 Task: Set the Credit Note to "Active" under New Invoice in Find Invoice.
Action: Mouse moved to (139, 19)
Screenshot: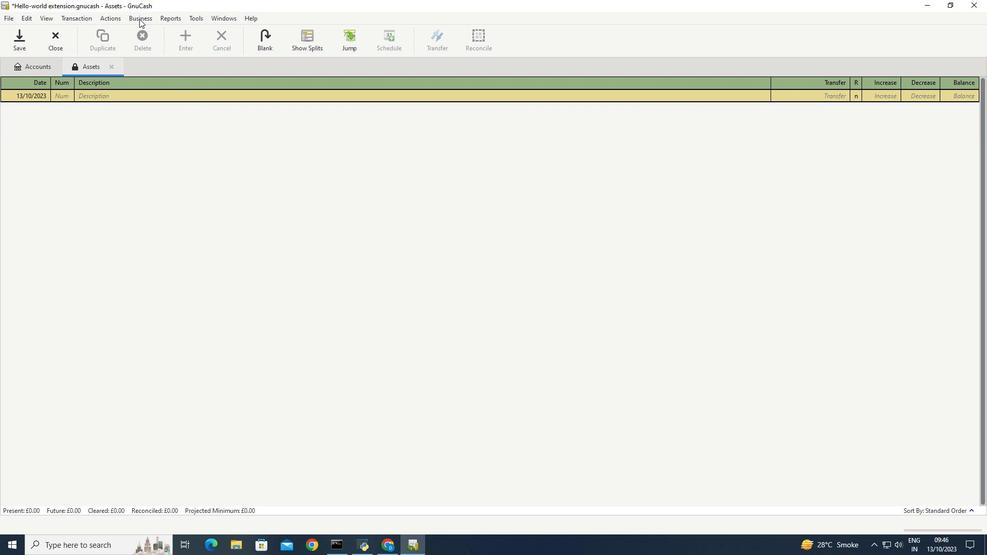 
Action: Mouse pressed left at (139, 19)
Screenshot: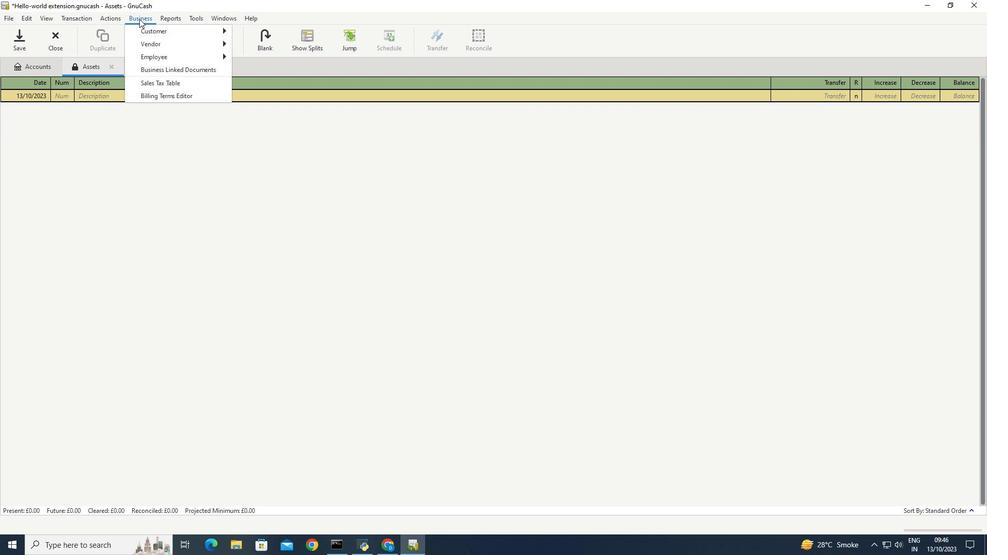 
Action: Mouse moved to (272, 83)
Screenshot: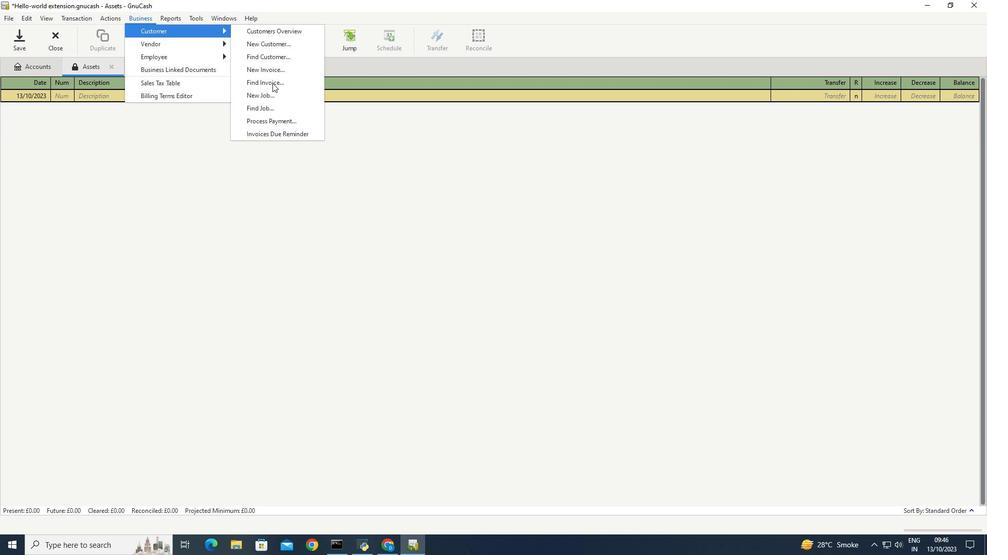 
Action: Mouse pressed left at (272, 83)
Screenshot: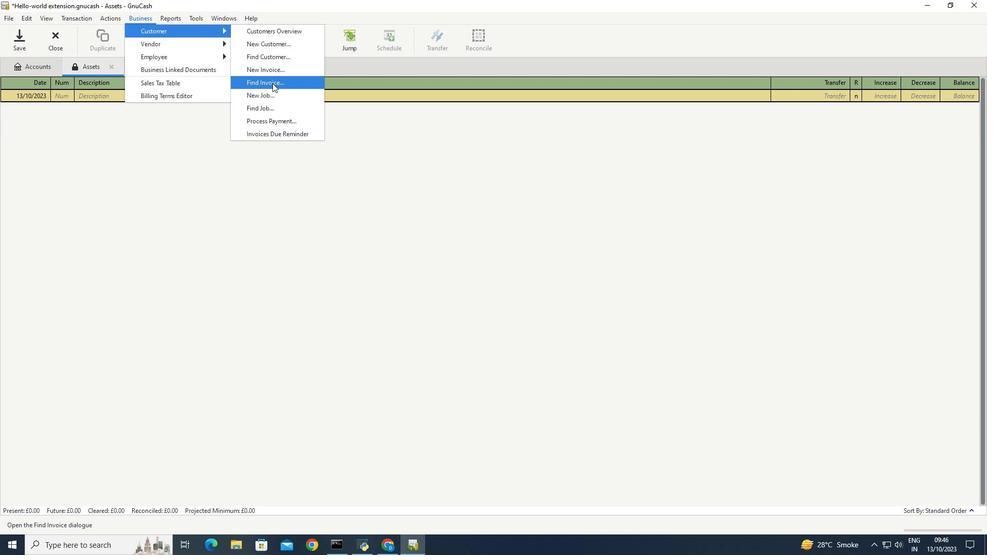 
Action: Mouse moved to (507, 350)
Screenshot: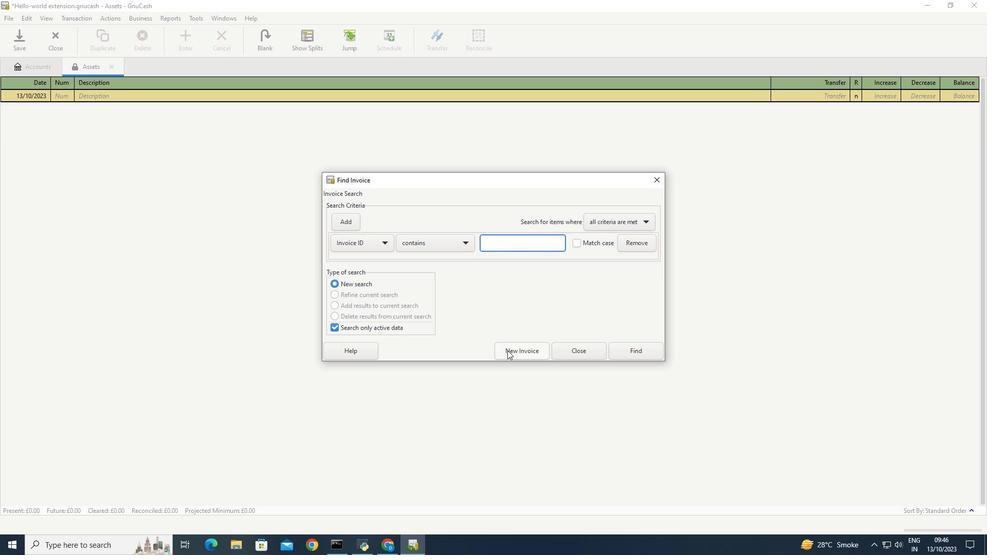 
Action: Mouse pressed left at (507, 350)
Screenshot: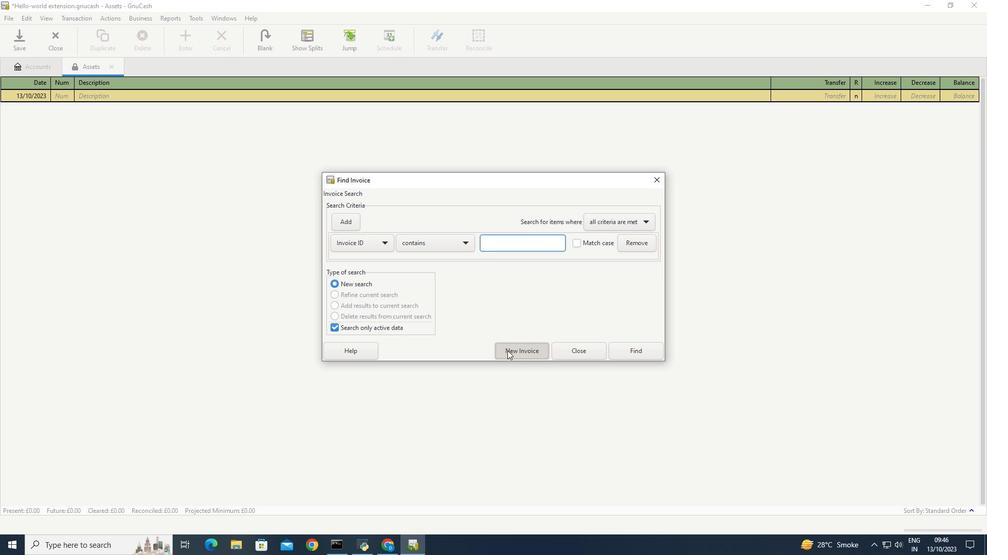 
Action: Mouse moved to (496, 198)
Screenshot: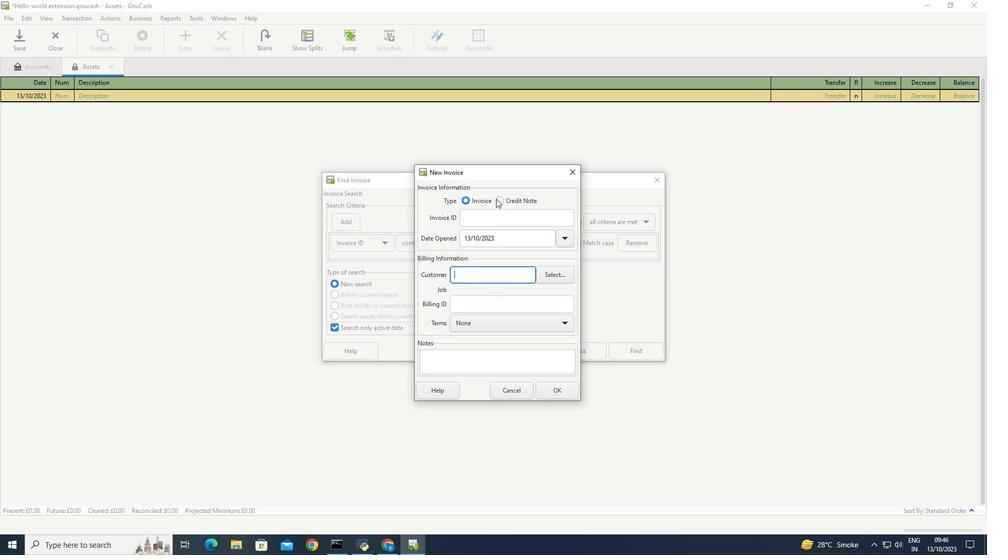 
Action: Mouse pressed left at (496, 198)
Screenshot: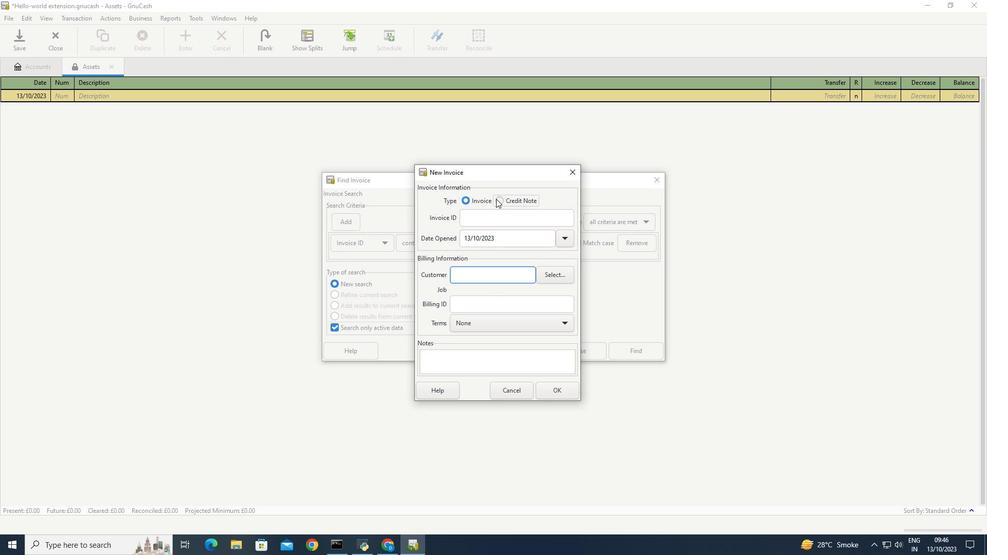 
